 Task: Add R.W. Knudsen Organic Just Concord Grape Juice to the cart.
Action: Mouse moved to (252, 199)
Screenshot: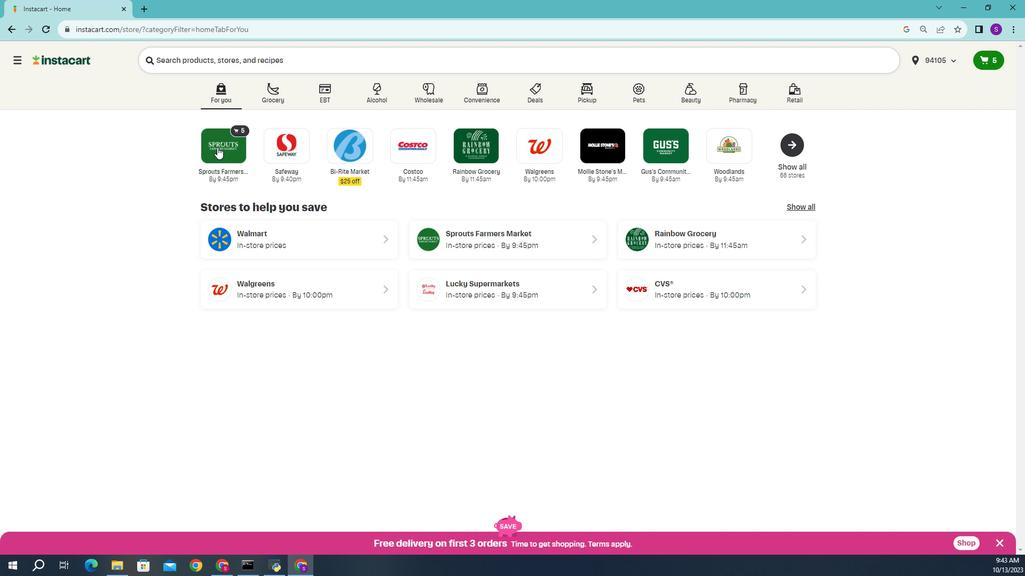 
Action: Mouse pressed left at (252, 199)
Screenshot: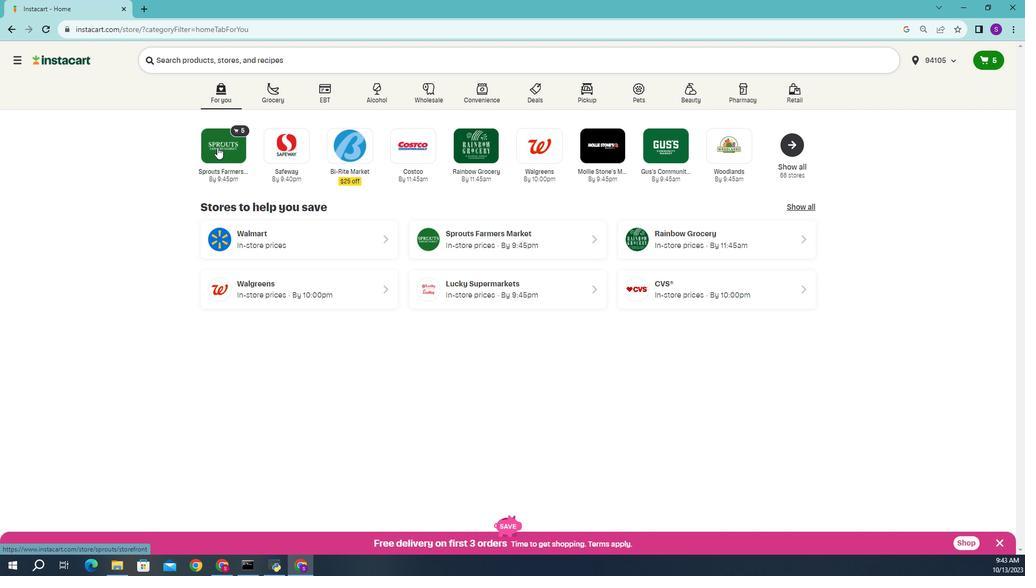 
Action: Mouse moved to (147, 250)
Screenshot: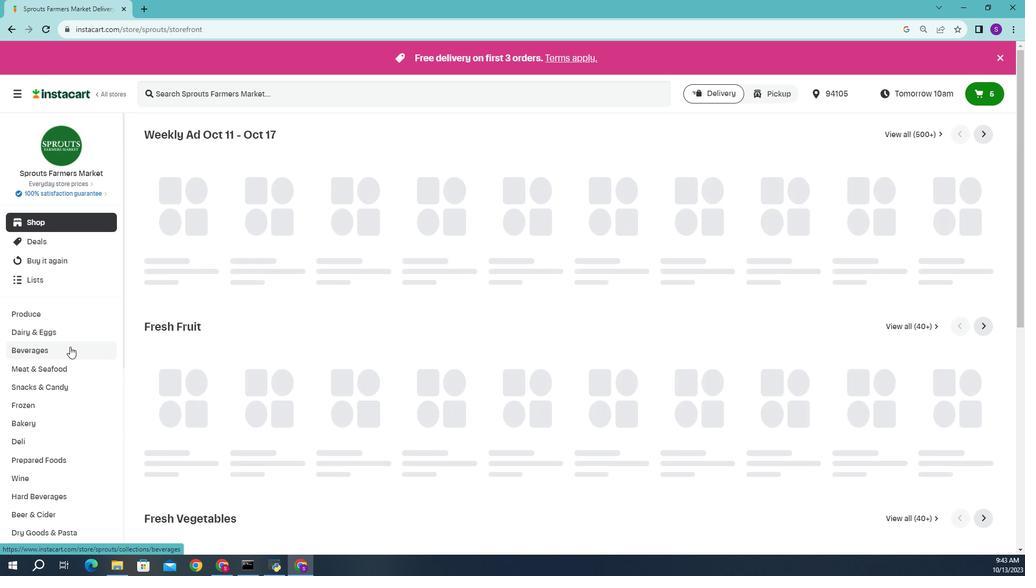 
Action: Mouse pressed left at (147, 250)
Screenshot: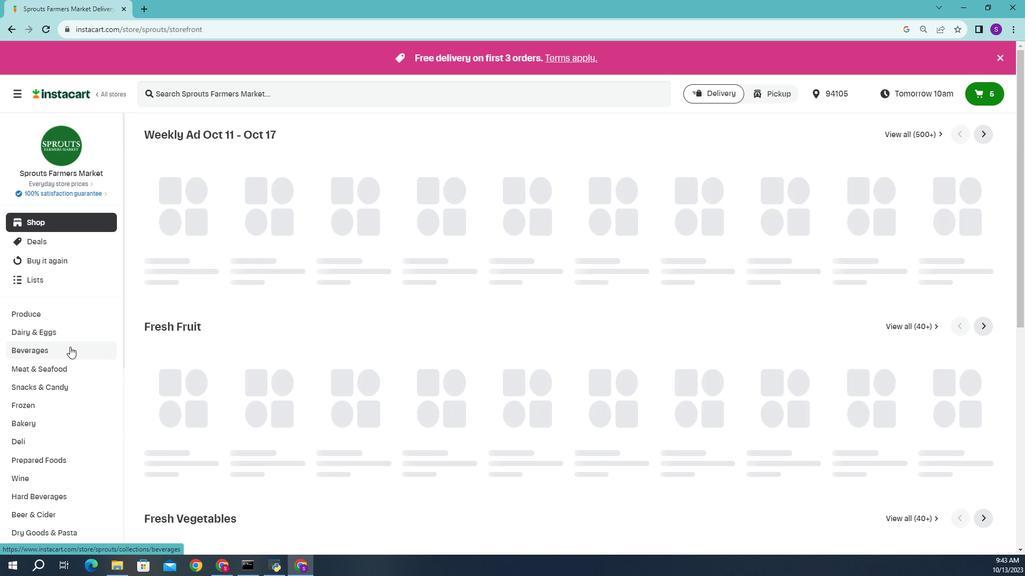 
Action: Mouse moved to (481, 204)
Screenshot: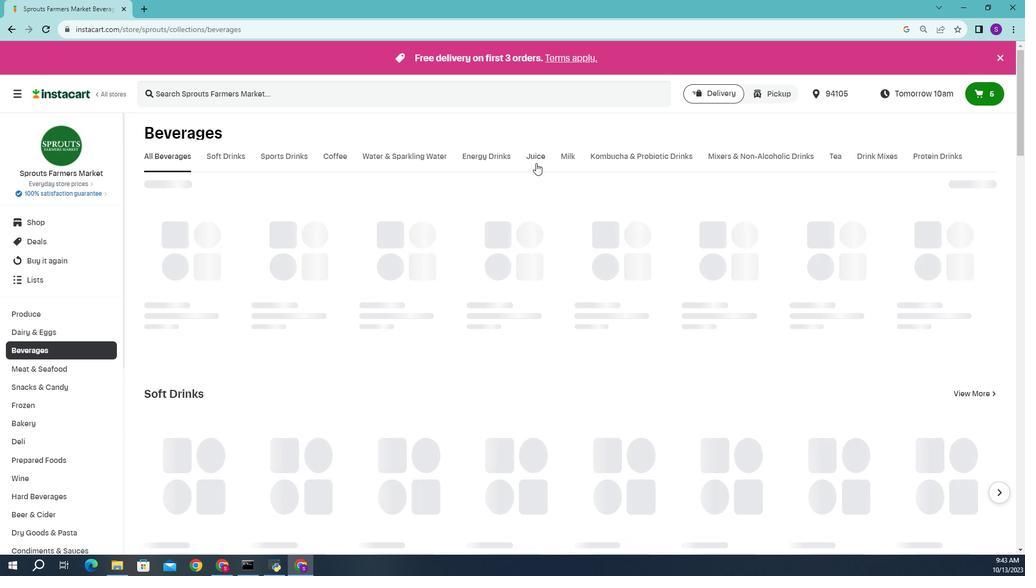 
Action: Mouse pressed left at (481, 204)
Screenshot: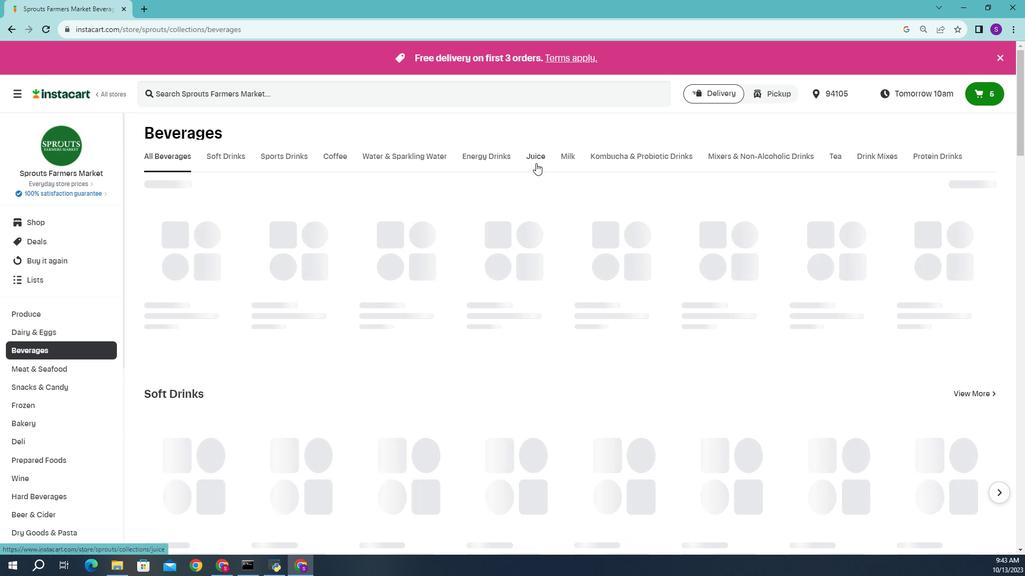 
Action: Mouse moved to (441, 186)
Screenshot: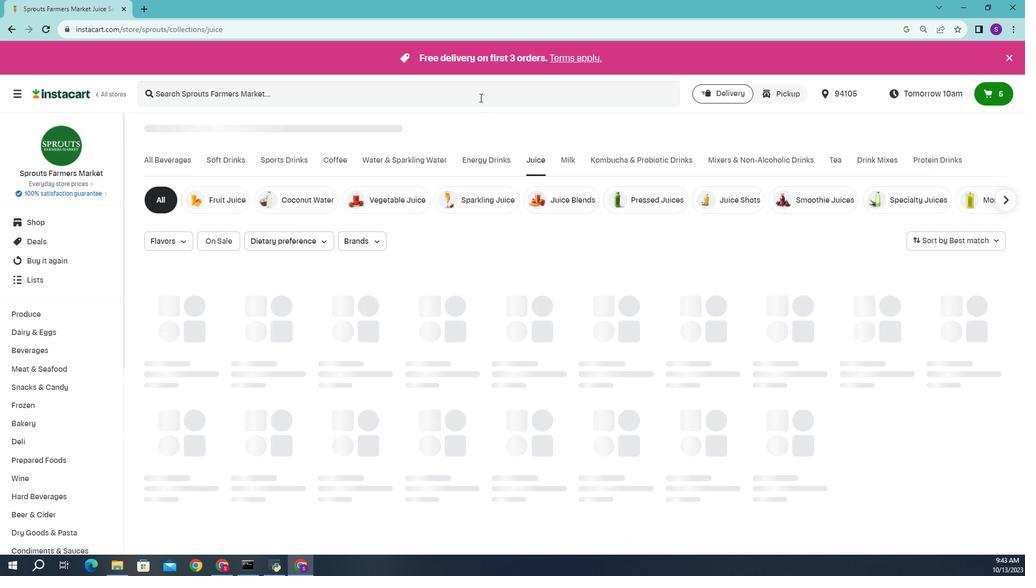 
Action: Mouse pressed left at (441, 186)
Screenshot: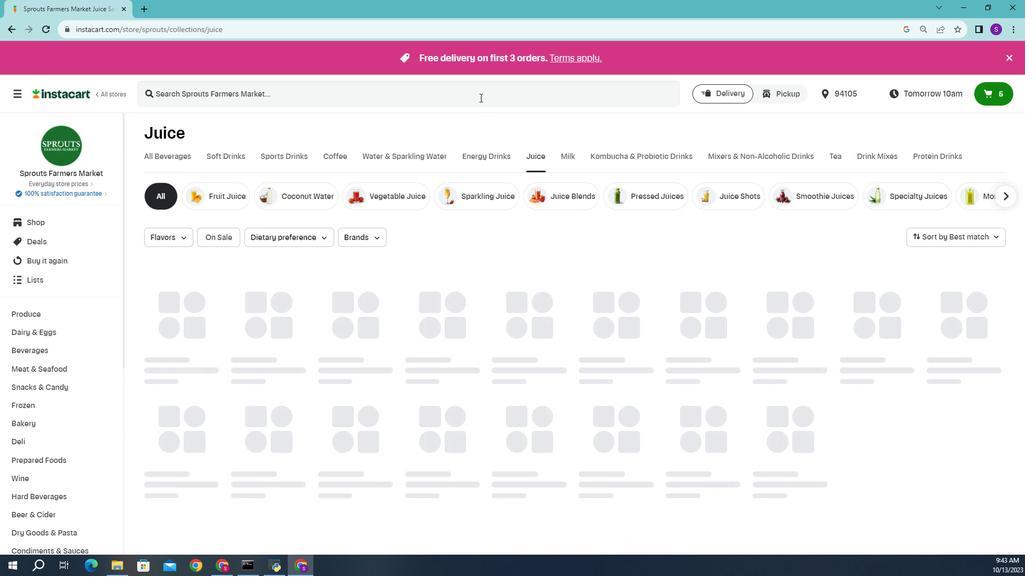 
Action: Key pressed <Key.caps_lock>R.W<Key.space><Key.caps_lock><Key.caps_lock>K<Key.caps_lock>nudsen<Key.space><Key.caps_lock>O<Key.caps_lock>rganic<Key.space><Key.caps_lock>J<Key.caps_lock>ust<Key.space><Key.caps_lock>C<Key.caps_lock>oncord<Key.space><Key.caps_lock>G<Key.caps_lock>rape<Key.space><Key.caps_lock>J<Key.caps_lock>uice<Key.enter>
Screenshot: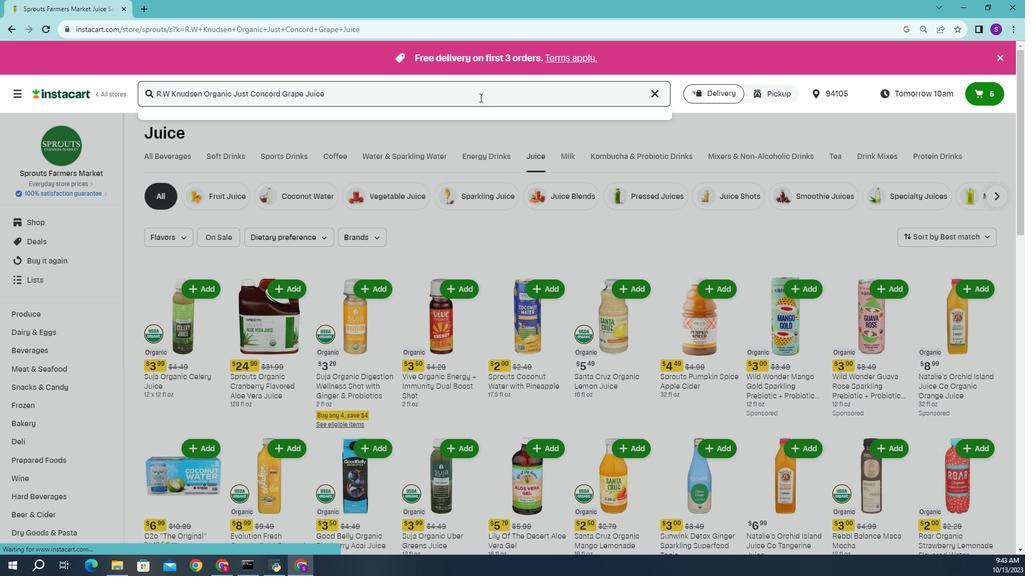 
Action: Mouse moved to (258, 212)
Screenshot: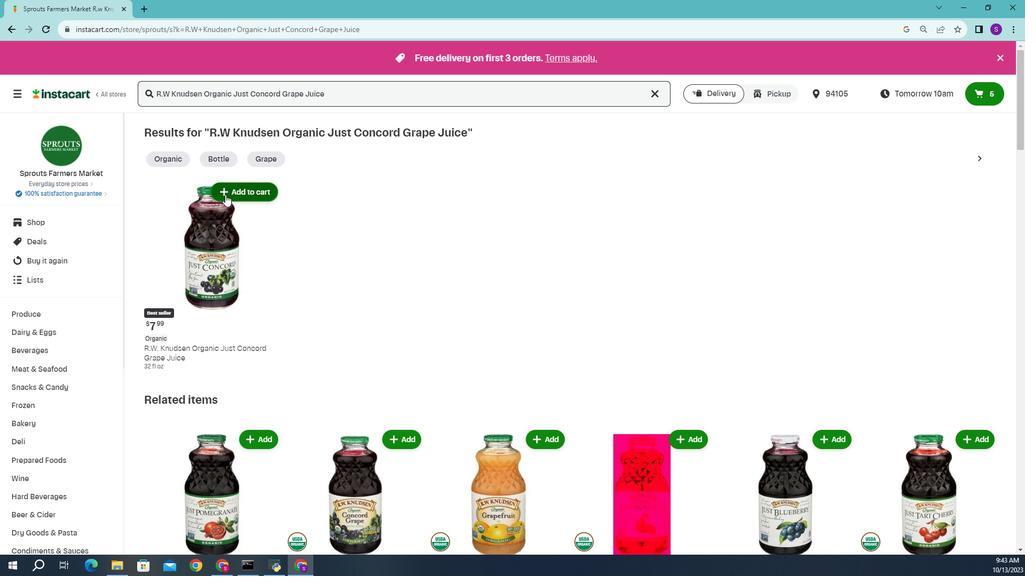 
Action: Mouse pressed left at (258, 212)
Screenshot: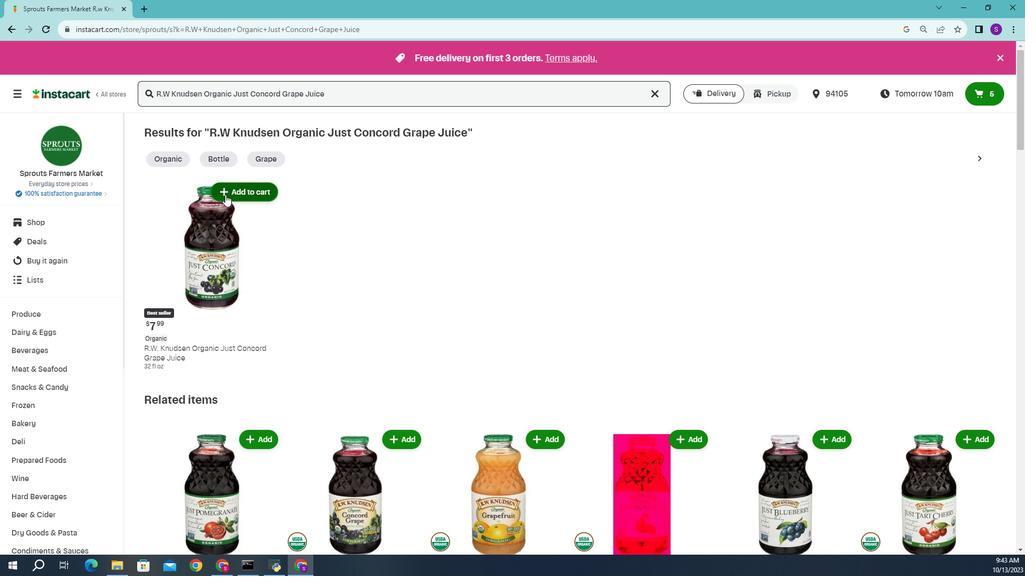 
Action: Mouse moved to (338, 218)
Screenshot: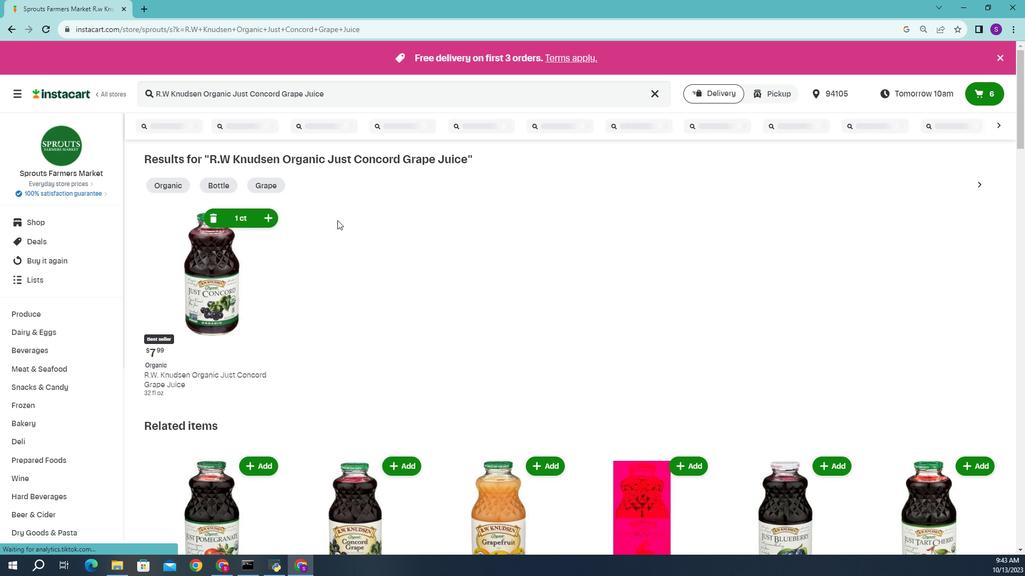 
